 Task: Click on "Select all" in the agent activity.
Action: Mouse moved to (14, 291)
Screenshot: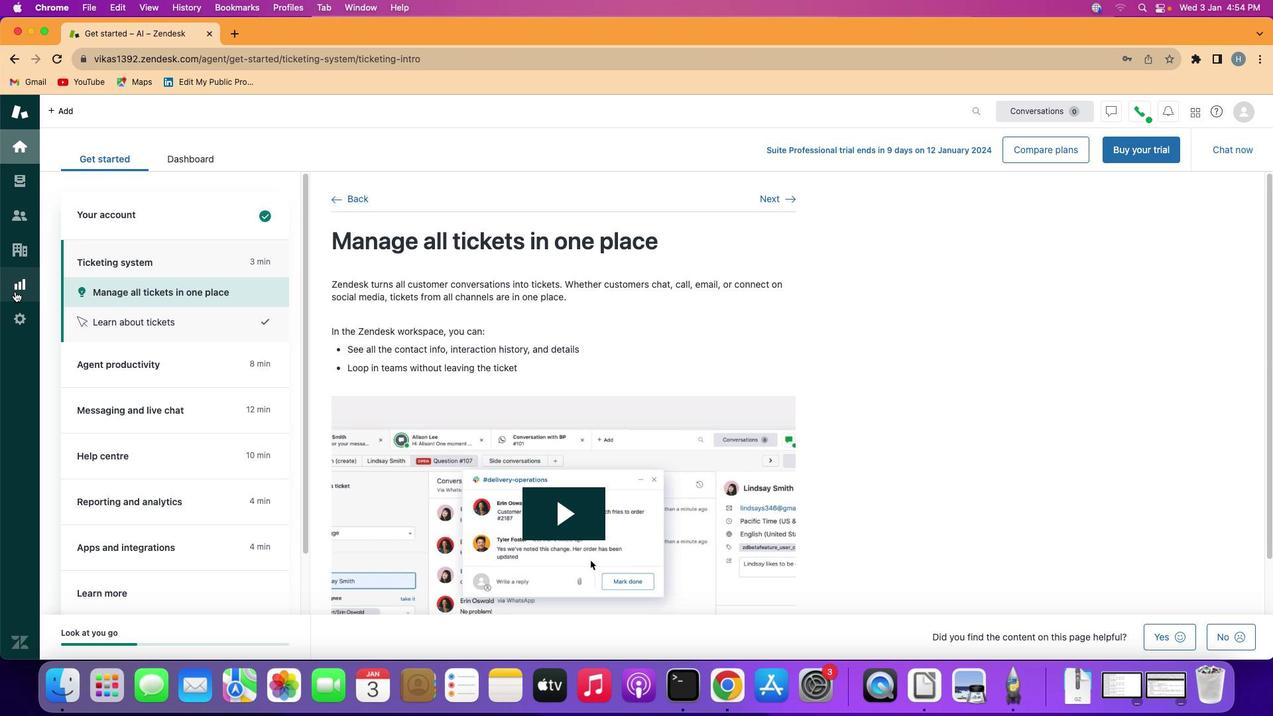 
Action: Mouse pressed left at (14, 291)
Screenshot: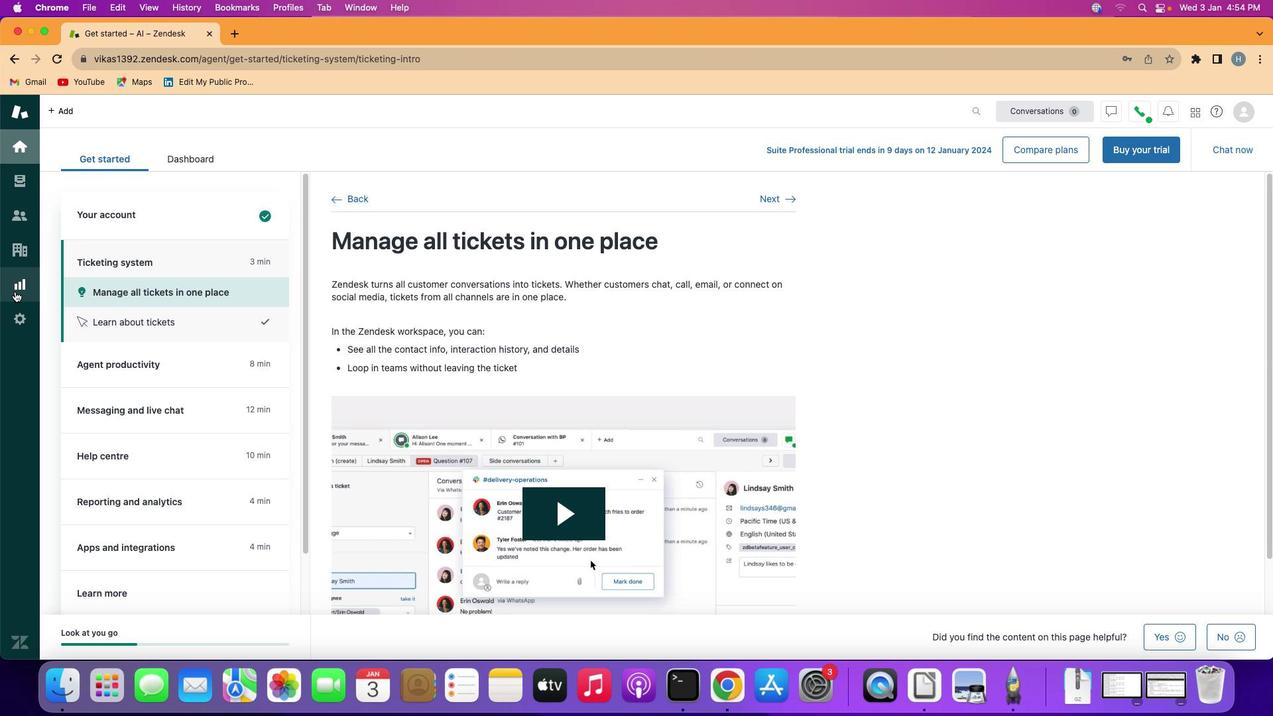 
Action: Mouse moved to (321, 180)
Screenshot: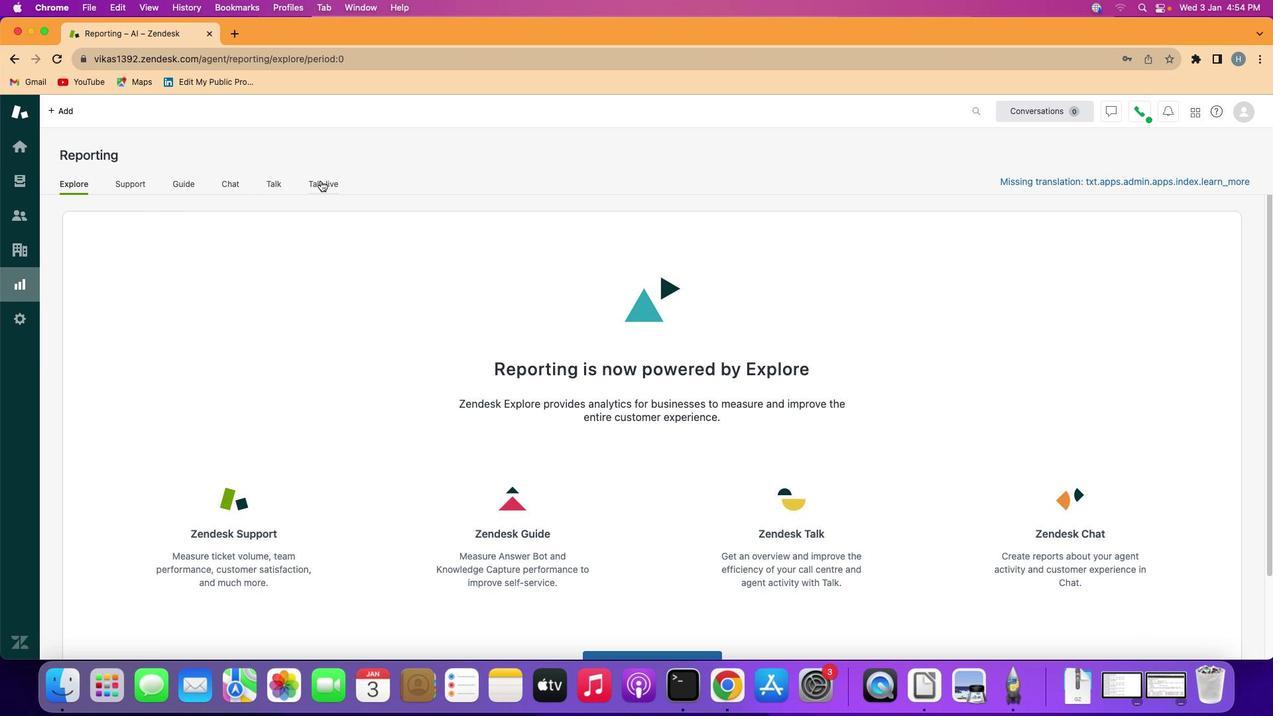 
Action: Mouse pressed left at (321, 180)
Screenshot: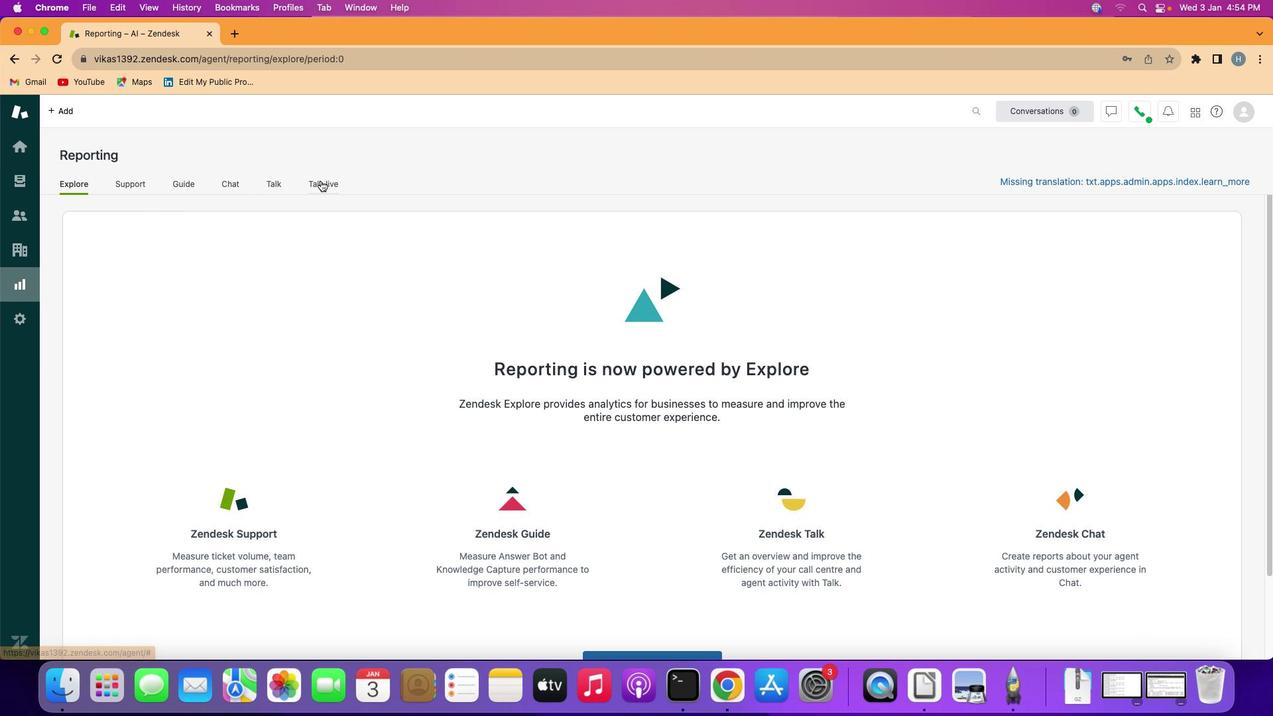 
Action: Mouse moved to (285, 535)
Screenshot: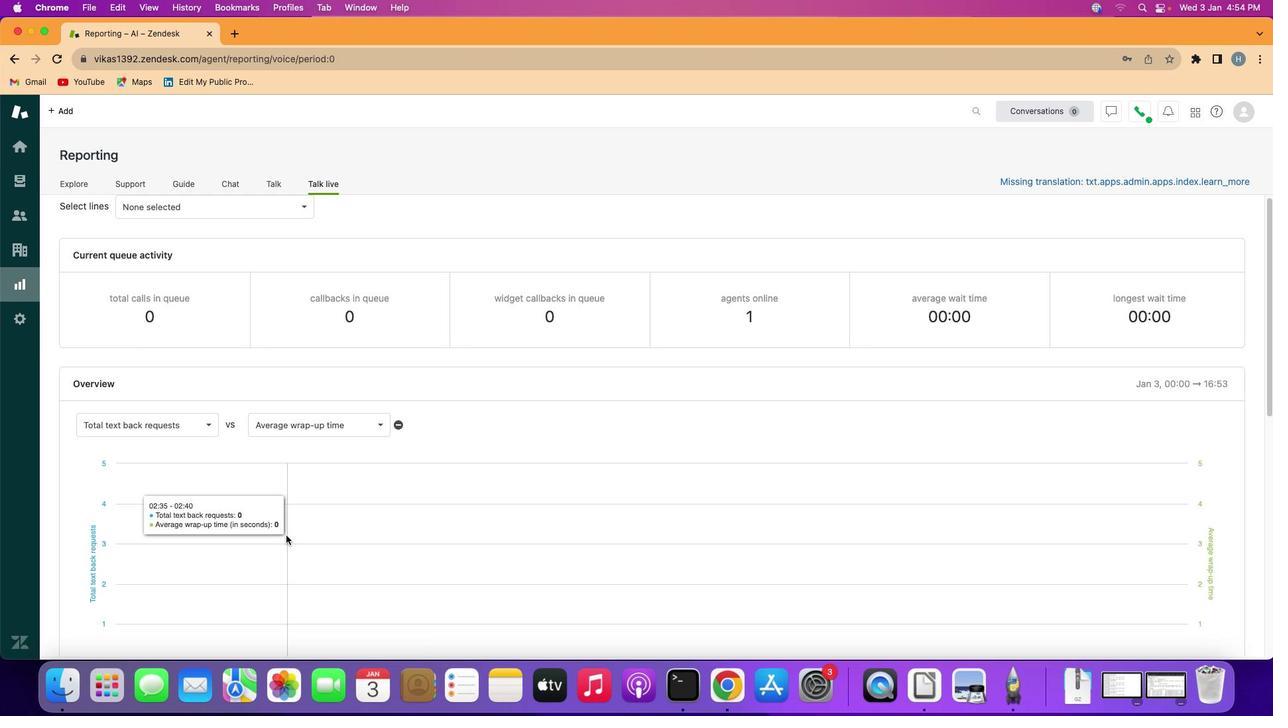 
Action: Mouse scrolled (285, 535) with delta (0, 0)
Screenshot: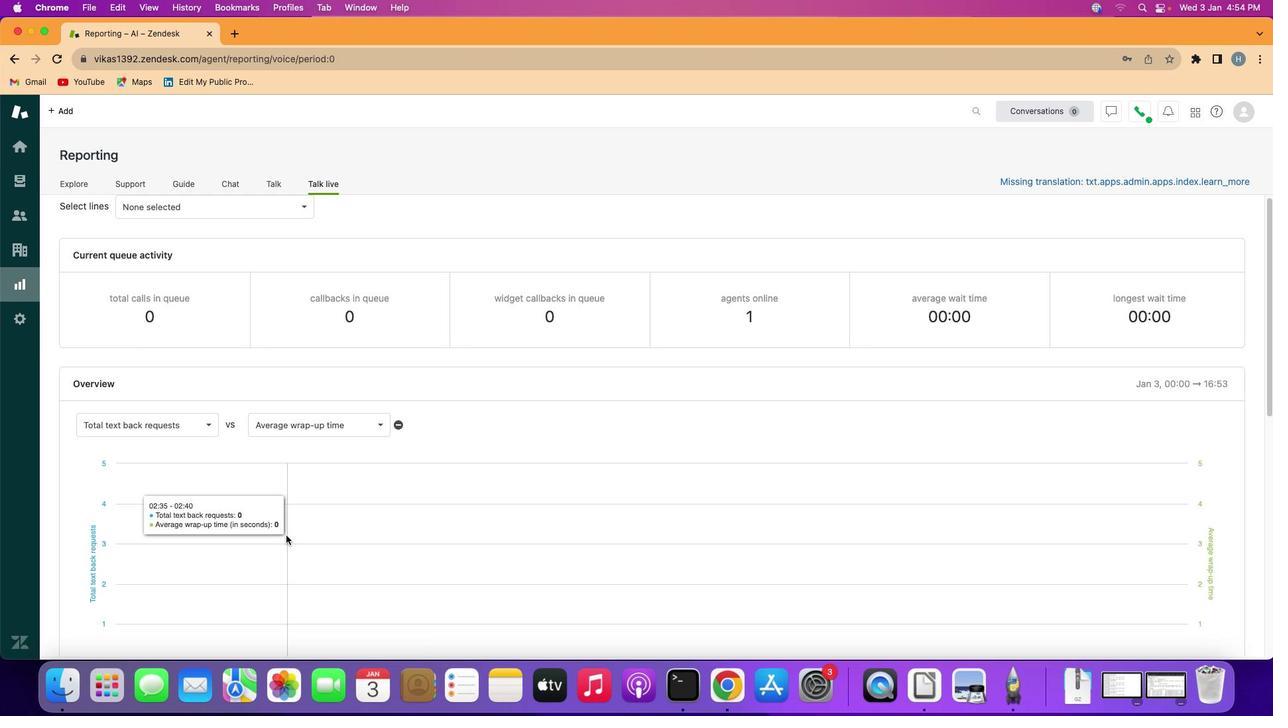 
Action: Mouse scrolled (285, 535) with delta (0, 0)
Screenshot: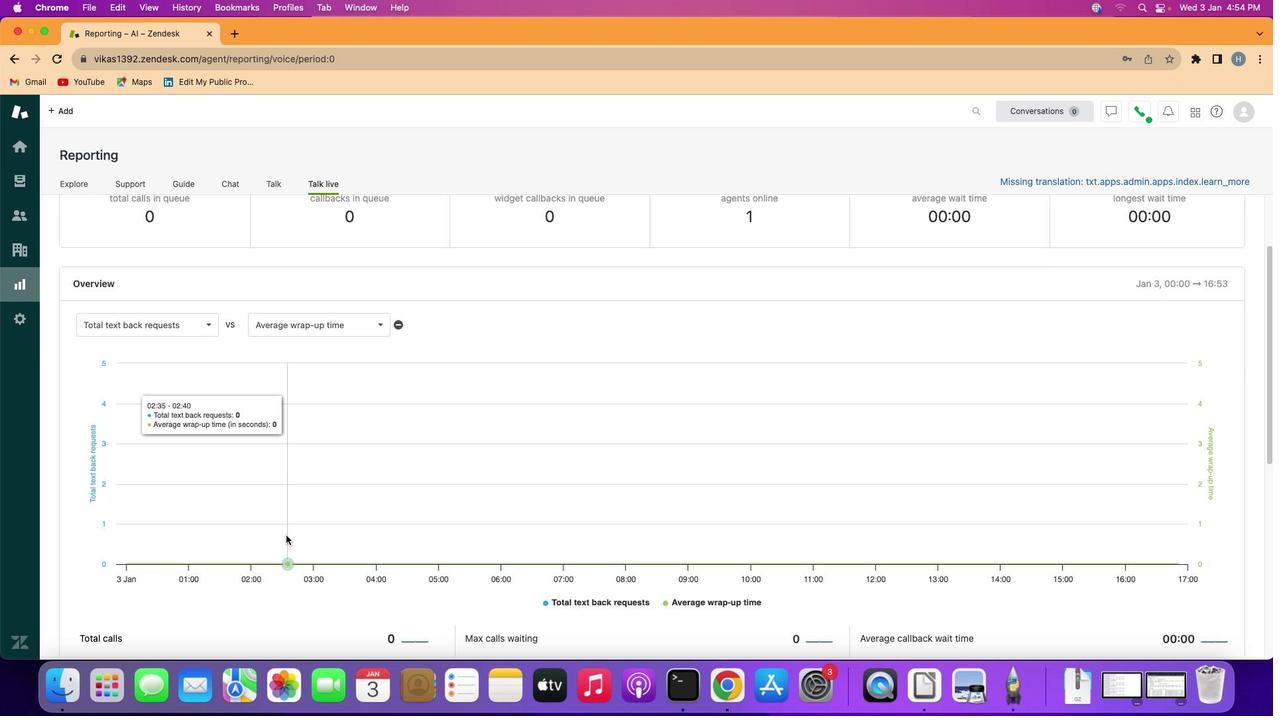 
Action: Mouse moved to (285, 535)
Screenshot: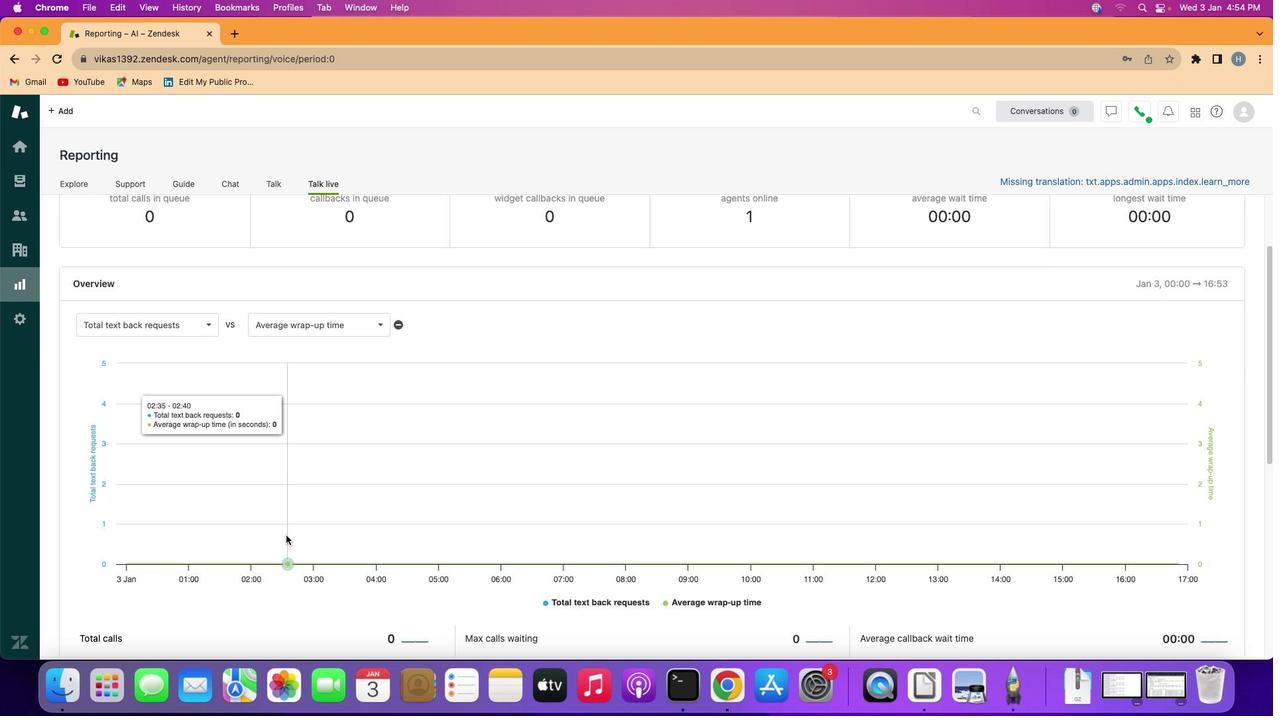 
Action: Mouse scrolled (285, 535) with delta (0, -1)
Screenshot: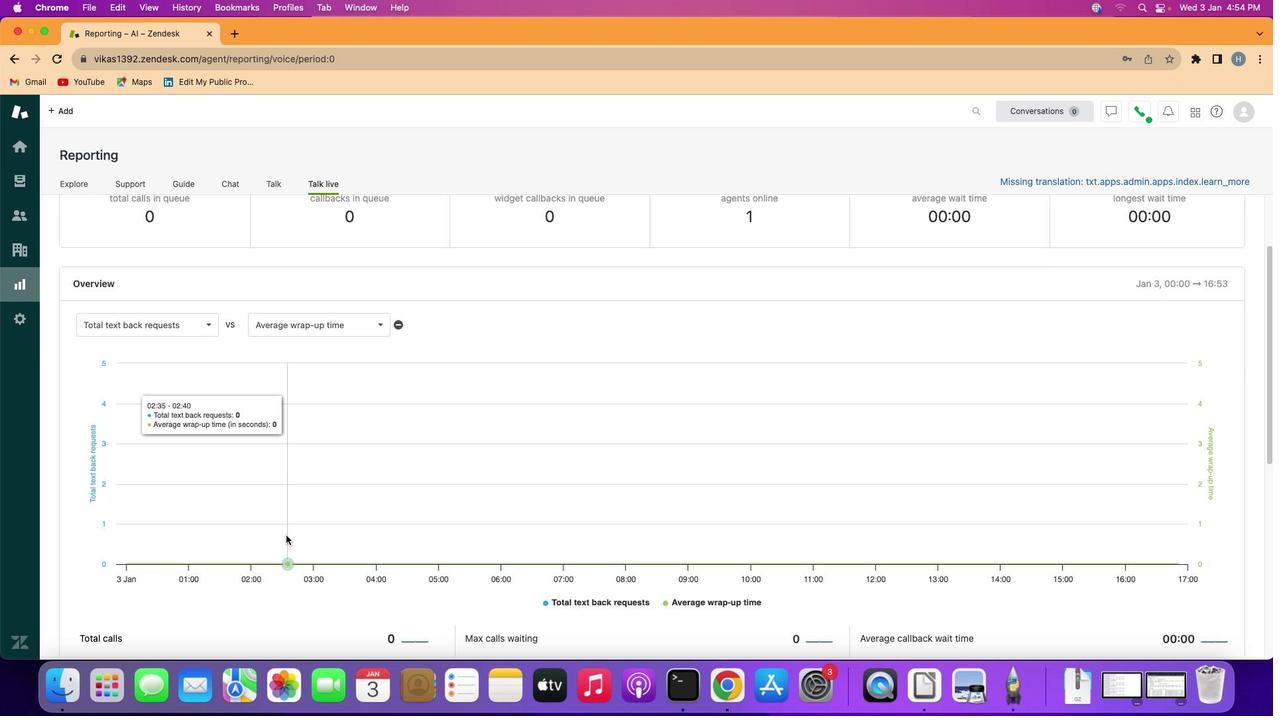 
Action: Mouse moved to (285, 535)
Screenshot: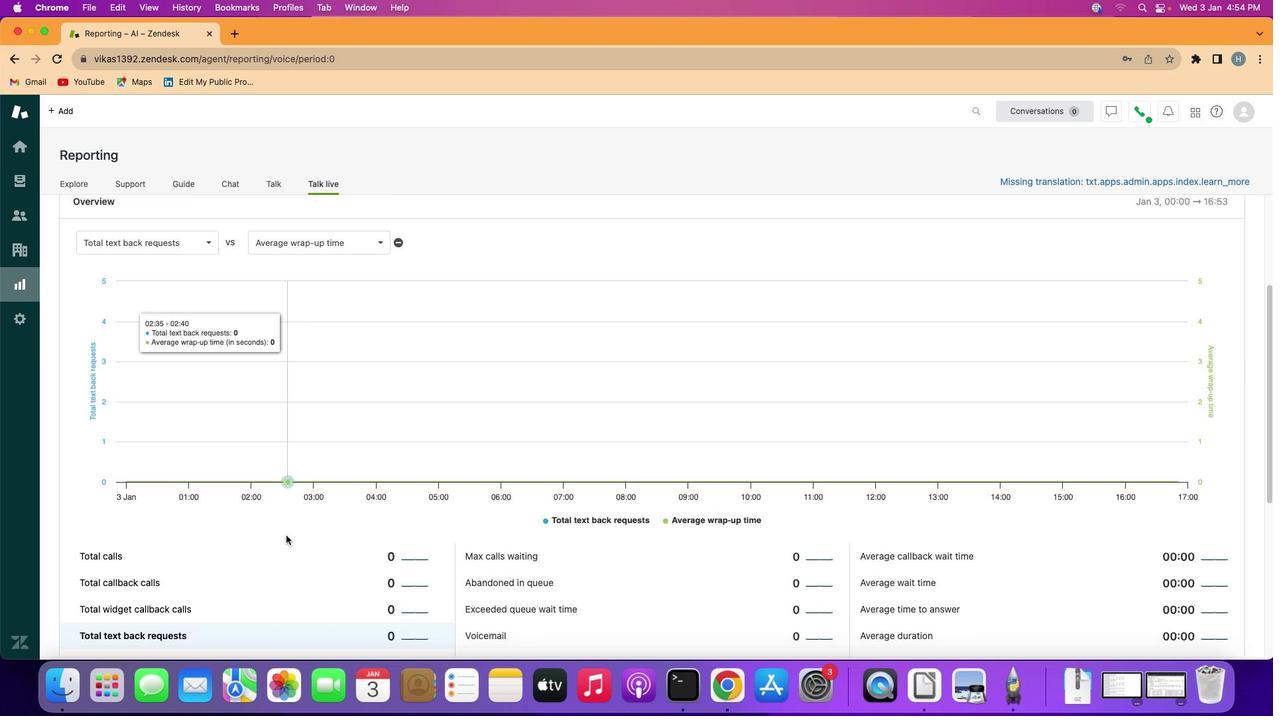
Action: Mouse scrolled (285, 535) with delta (0, -2)
Screenshot: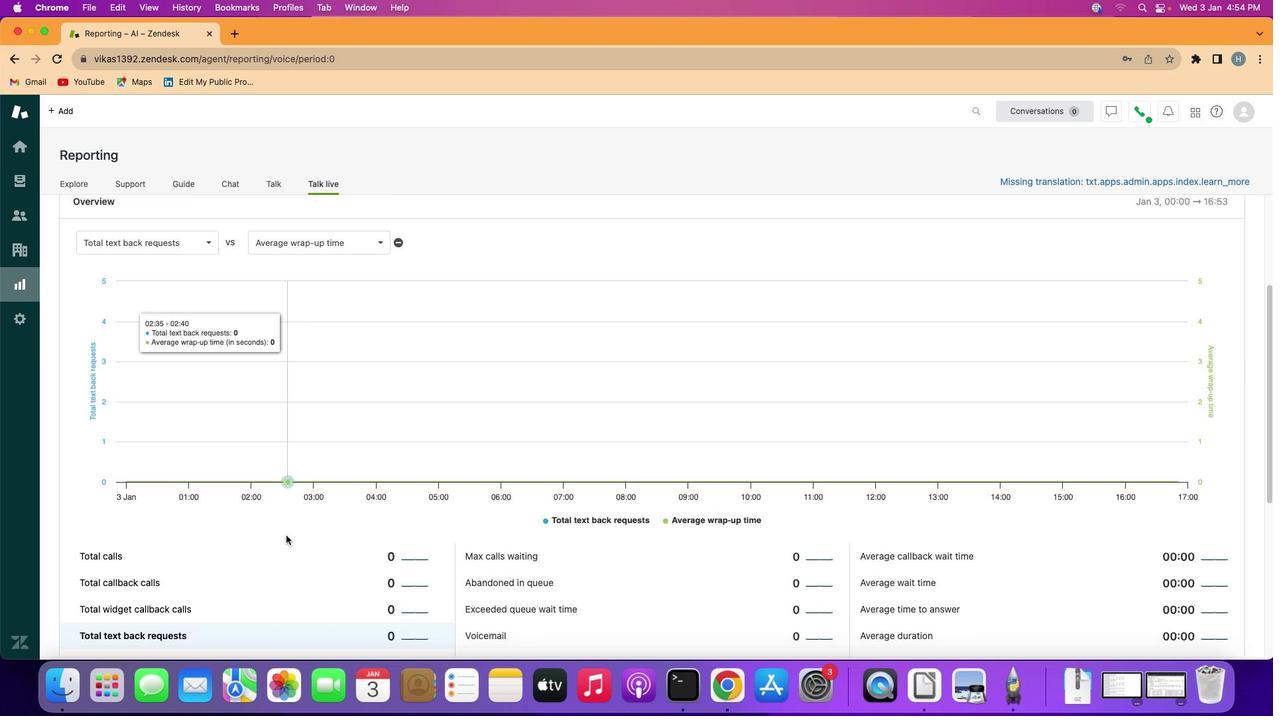
Action: Mouse scrolled (285, 535) with delta (0, -3)
Screenshot: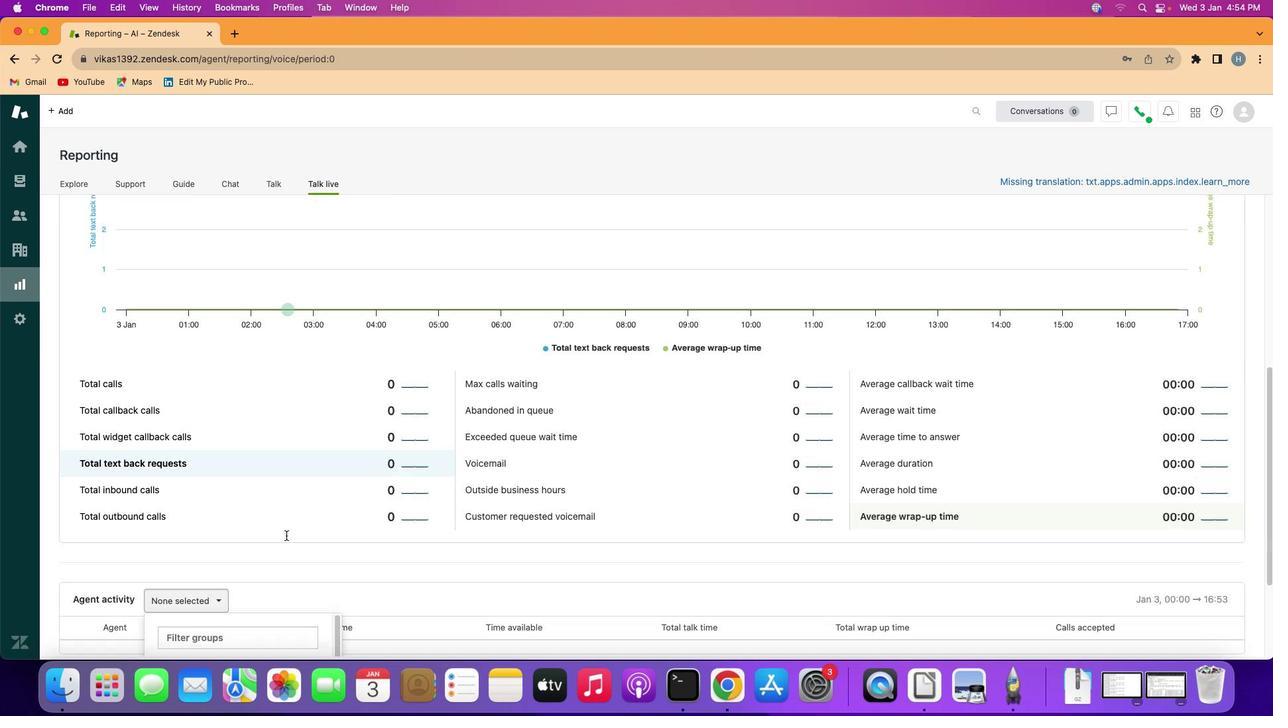 
Action: Mouse scrolled (285, 535) with delta (0, -3)
Screenshot: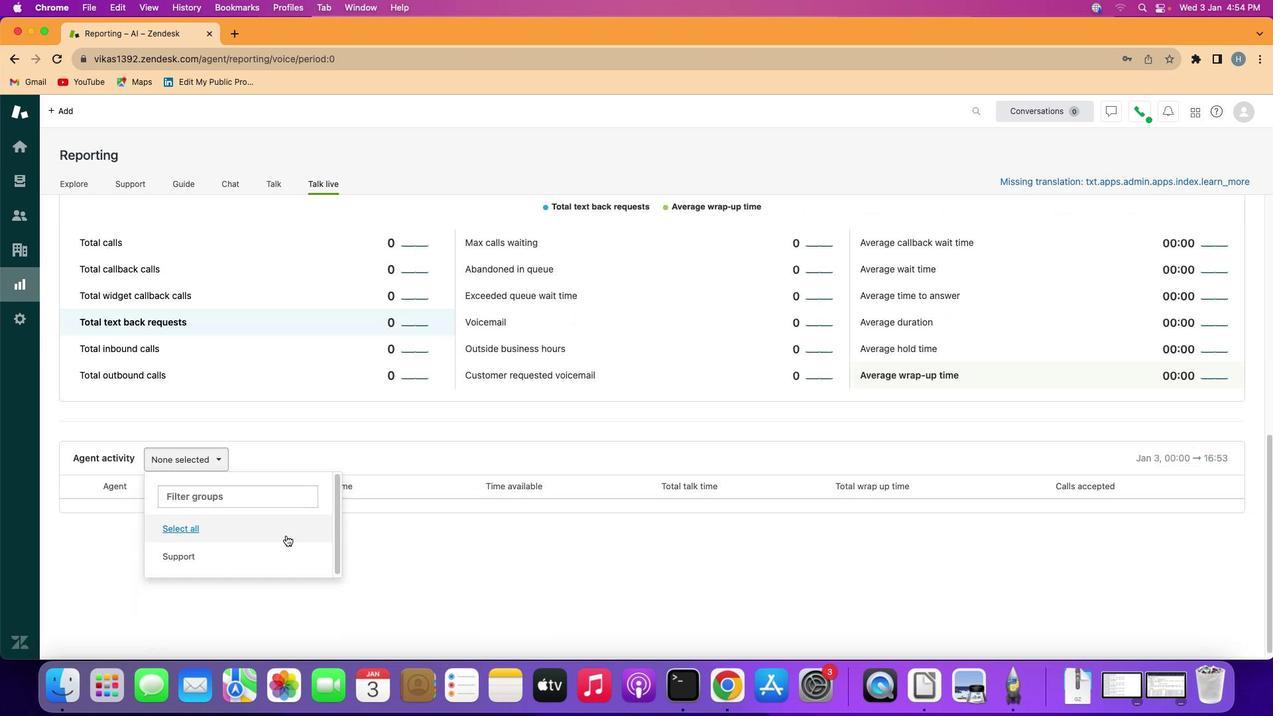 
Action: Mouse scrolled (285, 535) with delta (0, -3)
Screenshot: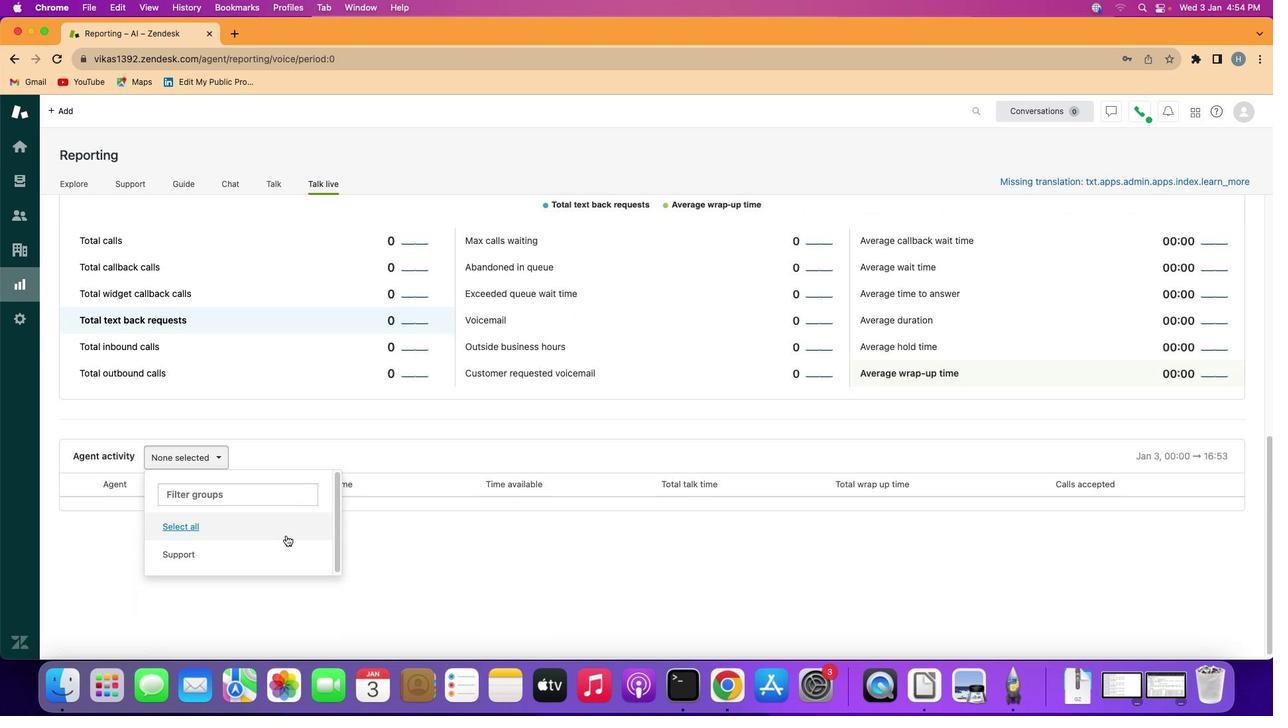 
Action: Mouse moved to (195, 526)
Screenshot: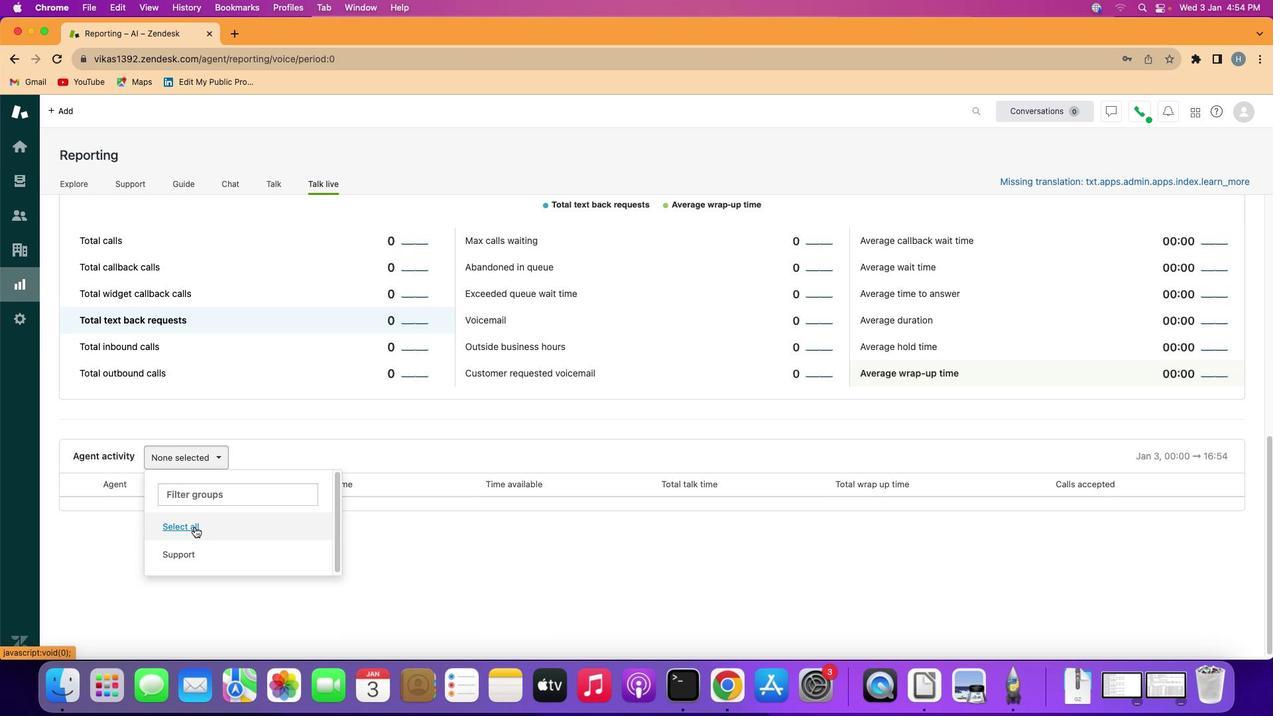 
Action: Mouse pressed left at (195, 526)
Screenshot: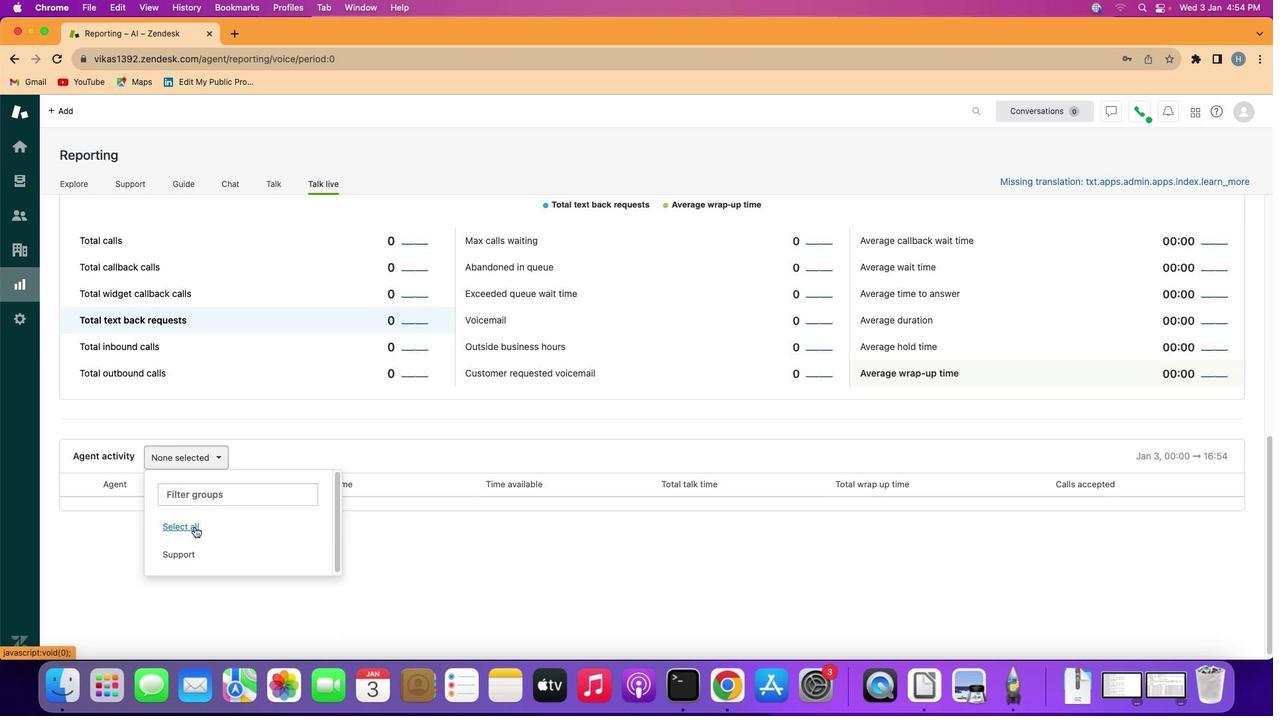 
